 Task: Create a due date automation trigger when advanced on, on the tuesday of the week a card is due add fields with custom field "Resume" set to a date more than 1 working days ago at 11:00 AM.
Action: Mouse moved to (931, 68)
Screenshot: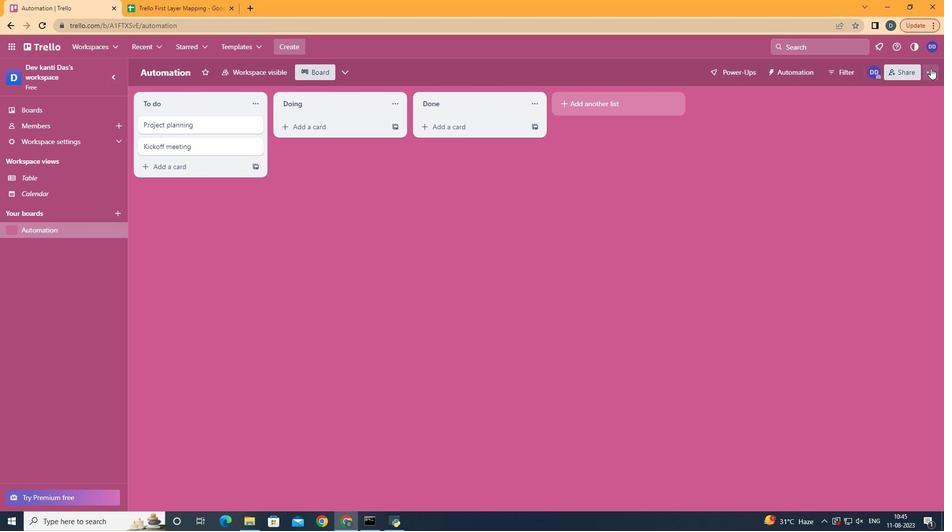 
Action: Mouse pressed left at (931, 68)
Screenshot: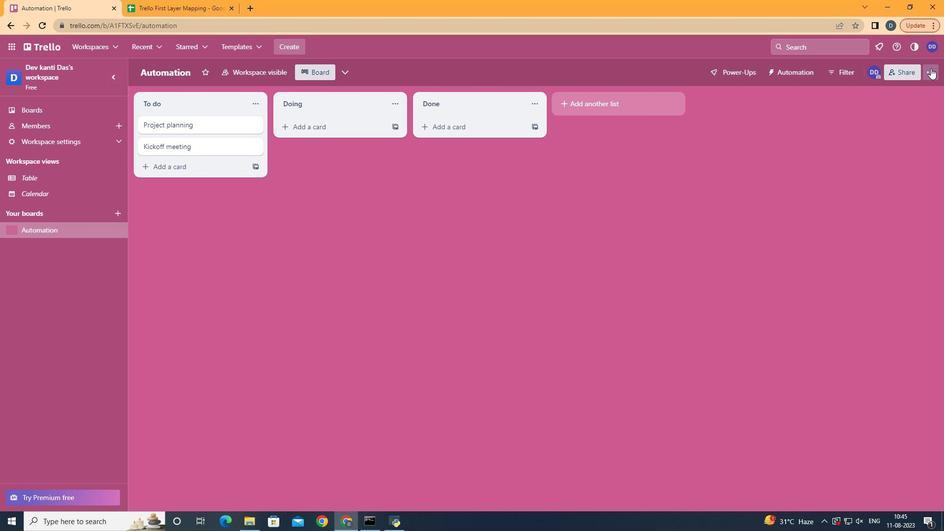 
Action: Mouse moved to (864, 202)
Screenshot: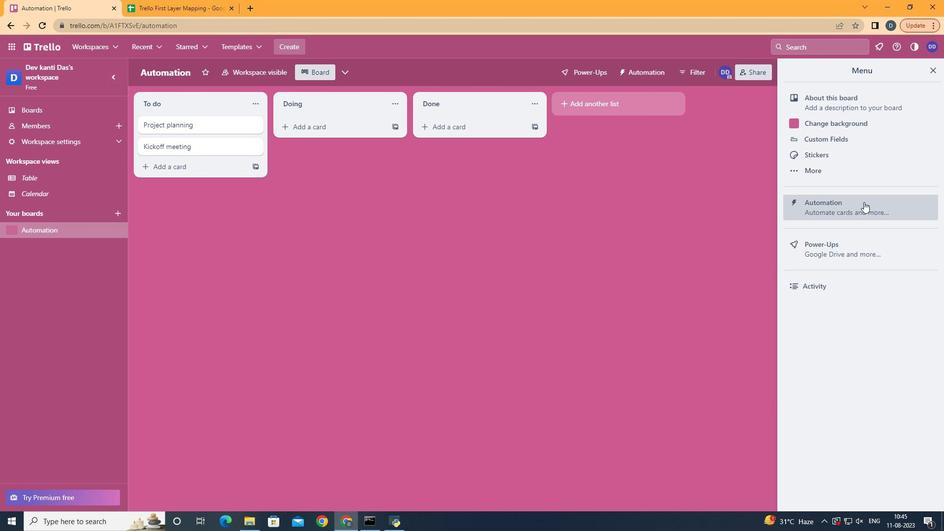 
Action: Mouse pressed left at (864, 202)
Screenshot: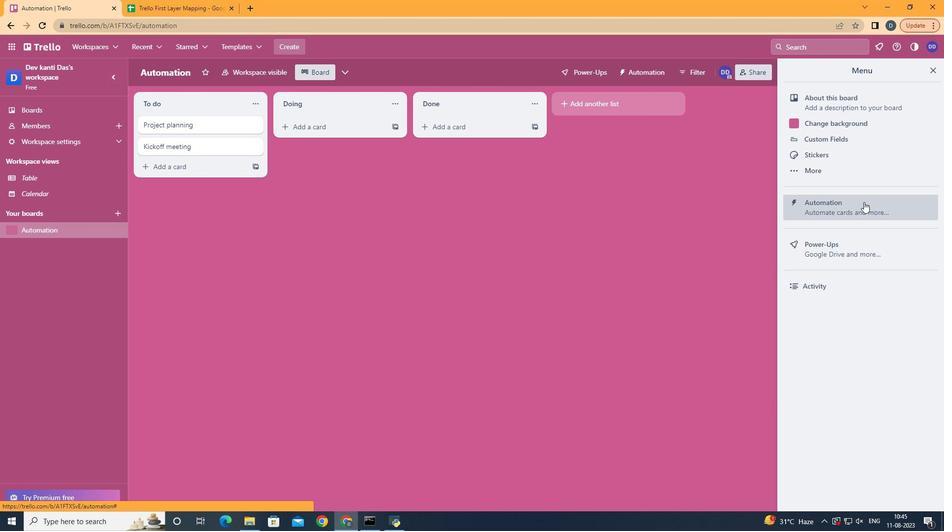 
Action: Mouse moved to (174, 194)
Screenshot: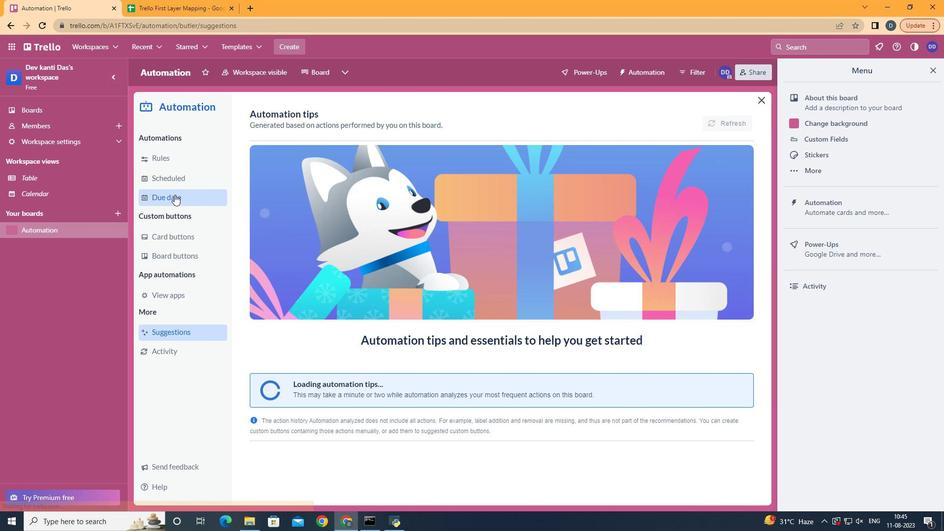 
Action: Mouse pressed left at (174, 194)
Screenshot: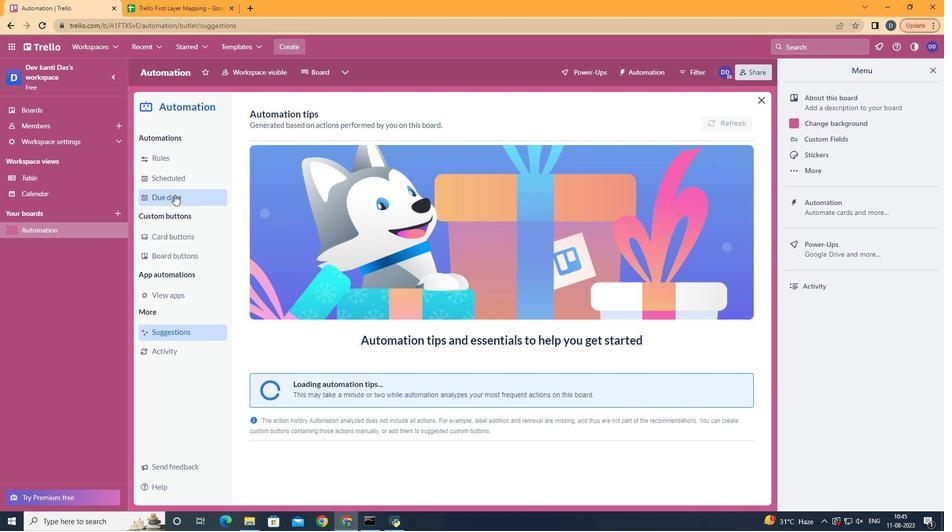 
Action: Mouse moved to (688, 115)
Screenshot: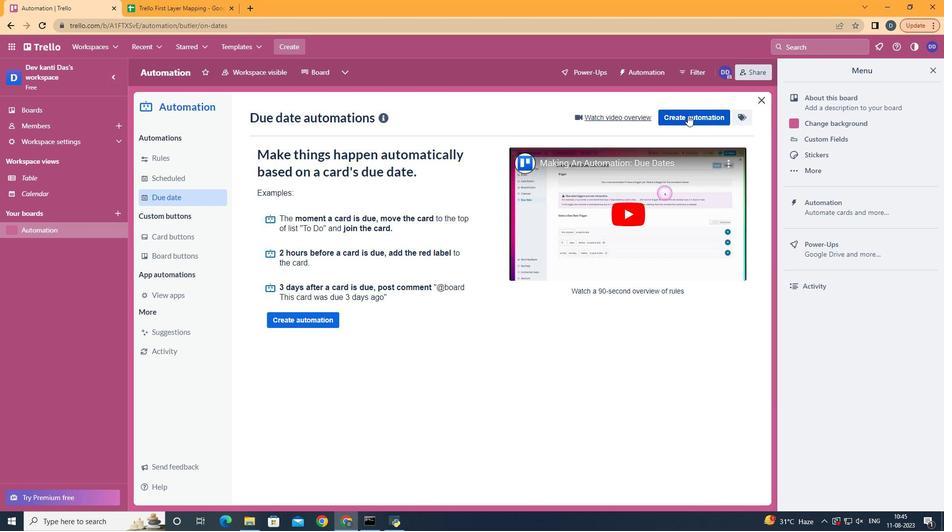 
Action: Mouse pressed left at (688, 115)
Screenshot: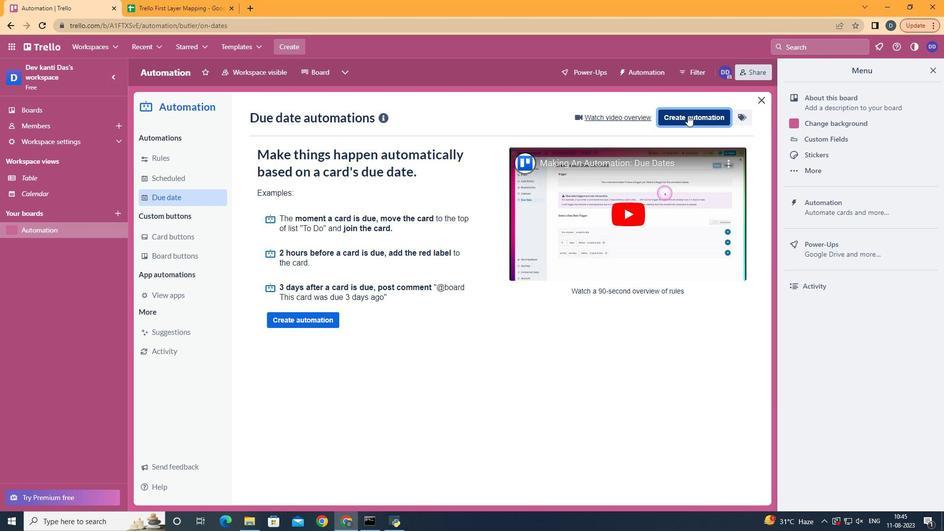 
Action: Mouse moved to (526, 211)
Screenshot: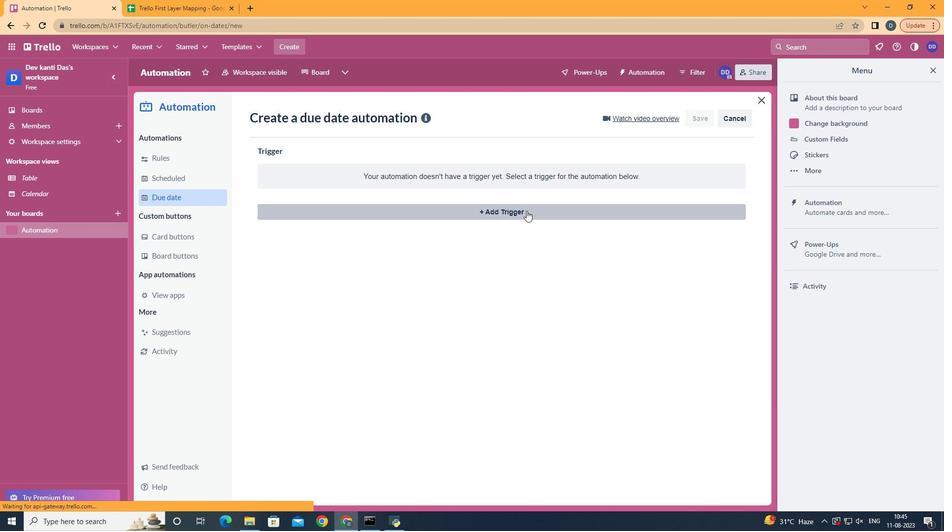 
Action: Mouse pressed left at (526, 211)
Screenshot: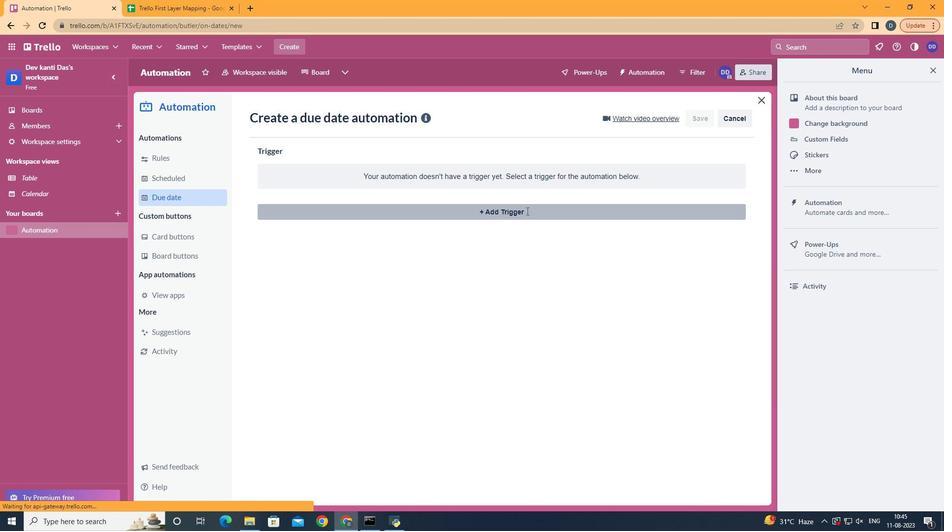 
Action: Mouse moved to (324, 276)
Screenshot: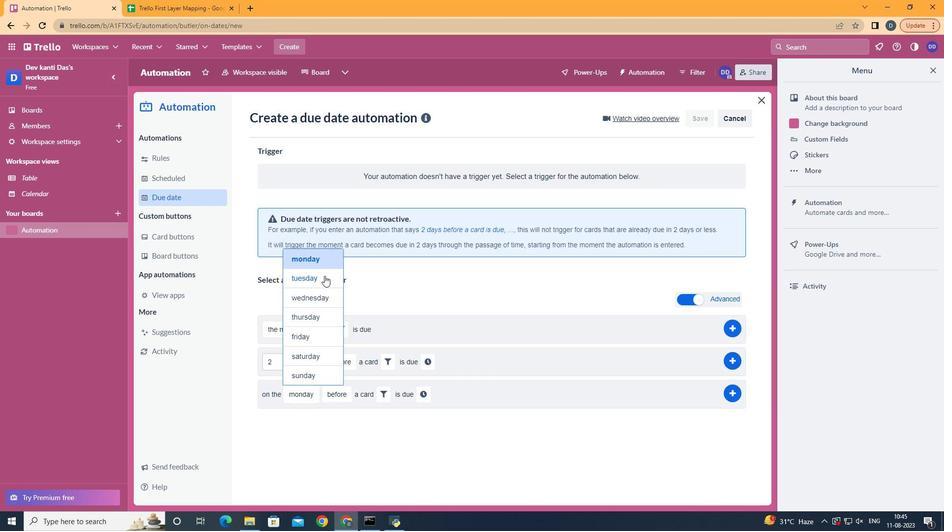 
Action: Mouse pressed left at (324, 276)
Screenshot: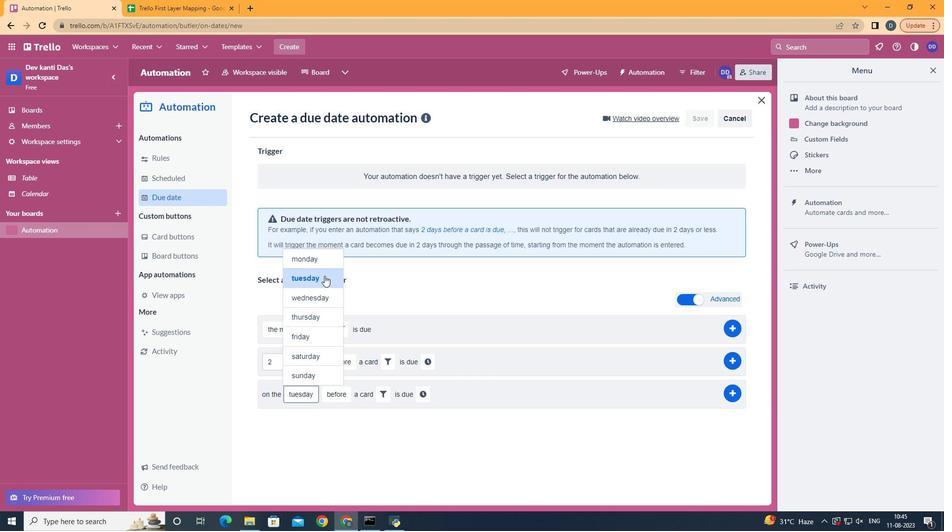 
Action: Mouse moved to (348, 449)
Screenshot: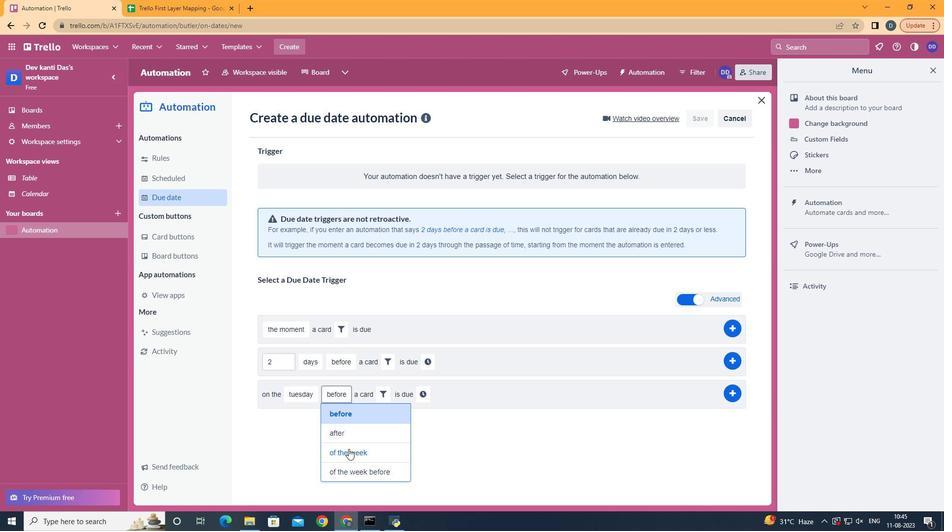 
Action: Mouse pressed left at (348, 449)
Screenshot: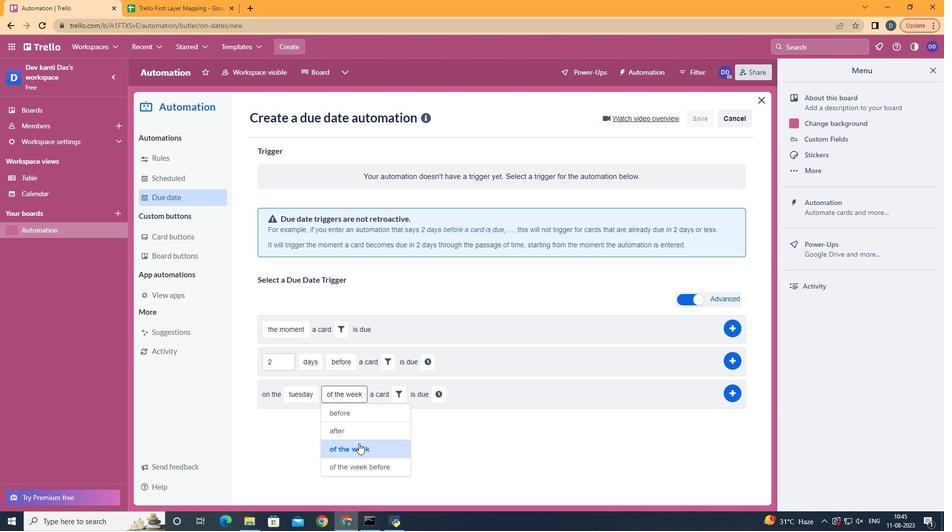 
Action: Mouse moved to (400, 396)
Screenshot: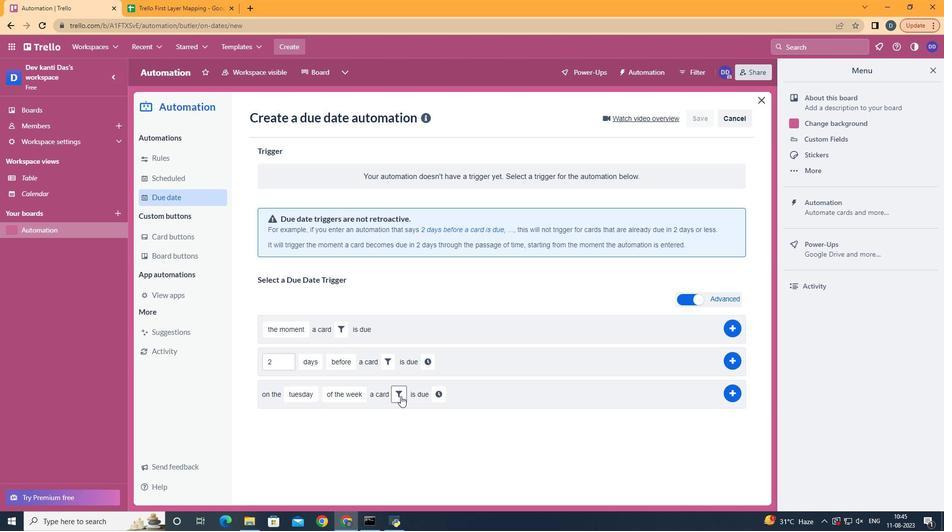 
Action: Mouse pressed left at (400, 396)
Screenshot: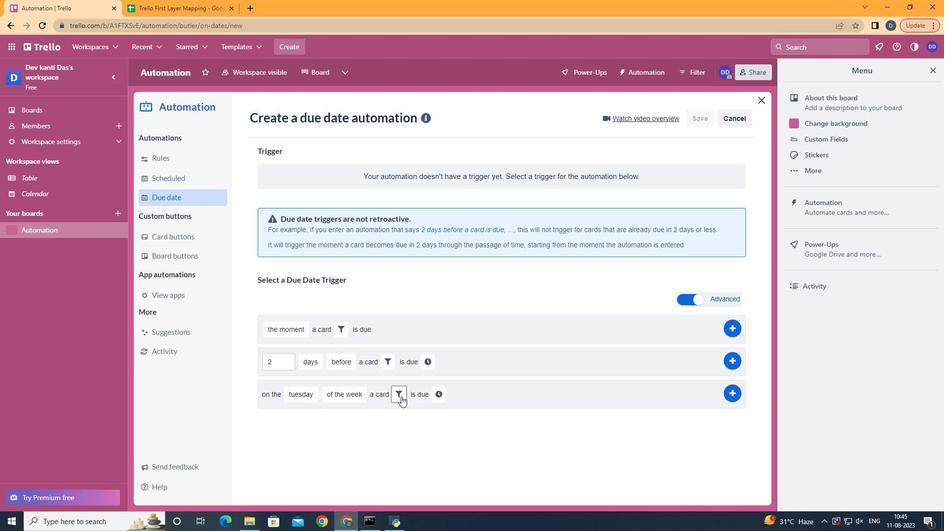 
Action: Mouse moved to (563, 421)
Screenshot: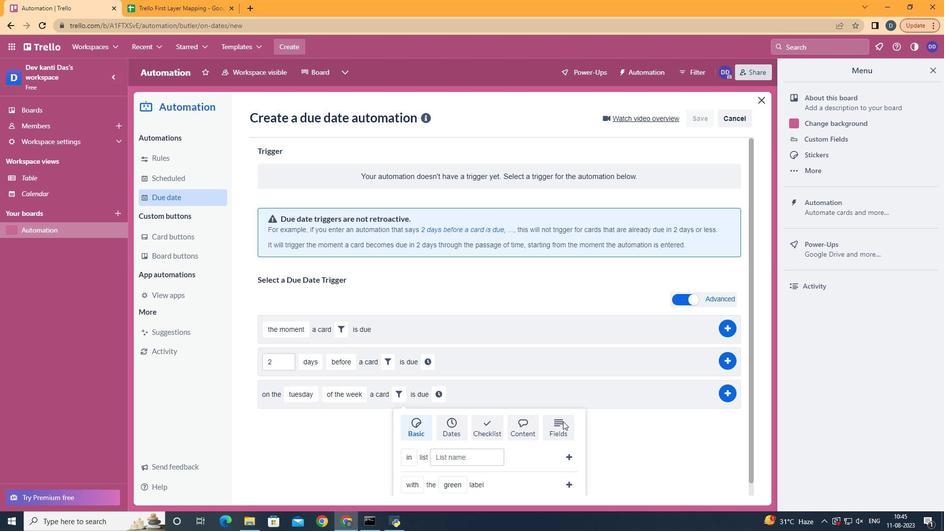 
Action: Mouse pressed left at (563, 421)
Screenshot: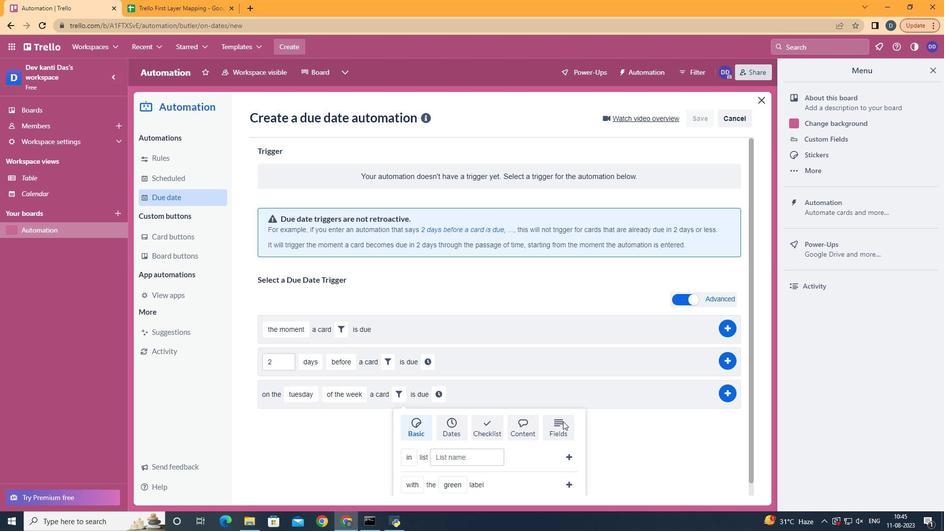 
Action: Mouse scrolled (563, 421) with delta (0, 0)
Screenshot: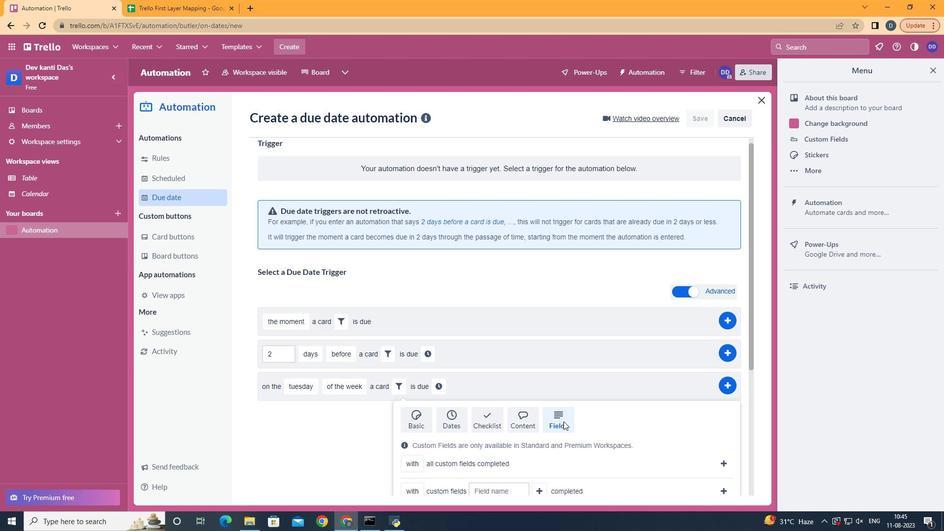 
Action: Mouse scrolled (563, 421) with delta (0, 0)
Screenshot: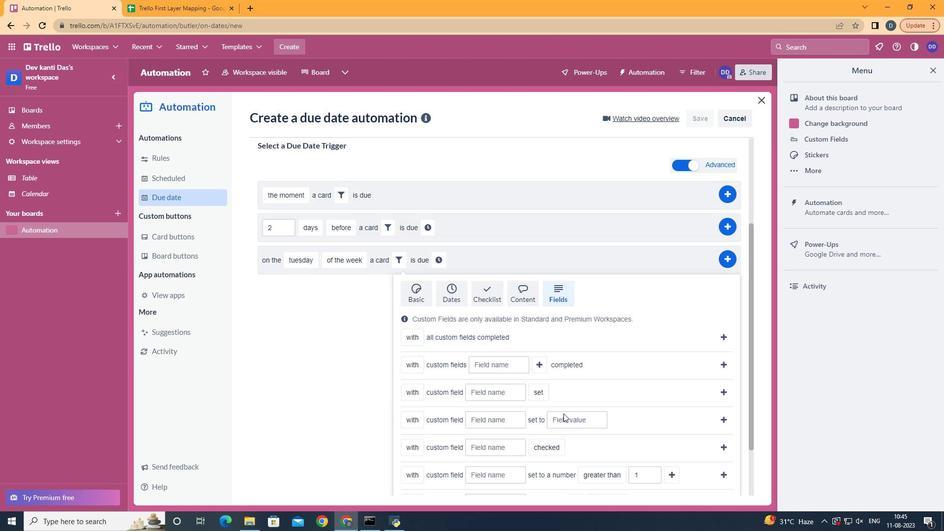 
Action: Mouse scrolled (563, 421) with delta (0, 0)
Screenshot: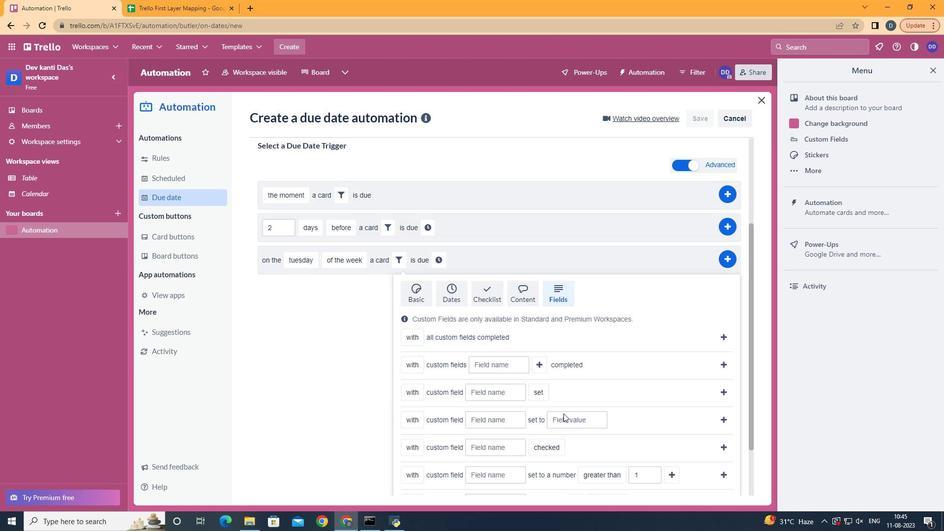 
Action: Mouse scrolled (563, 421) with delta (0, 0)
Screenshot: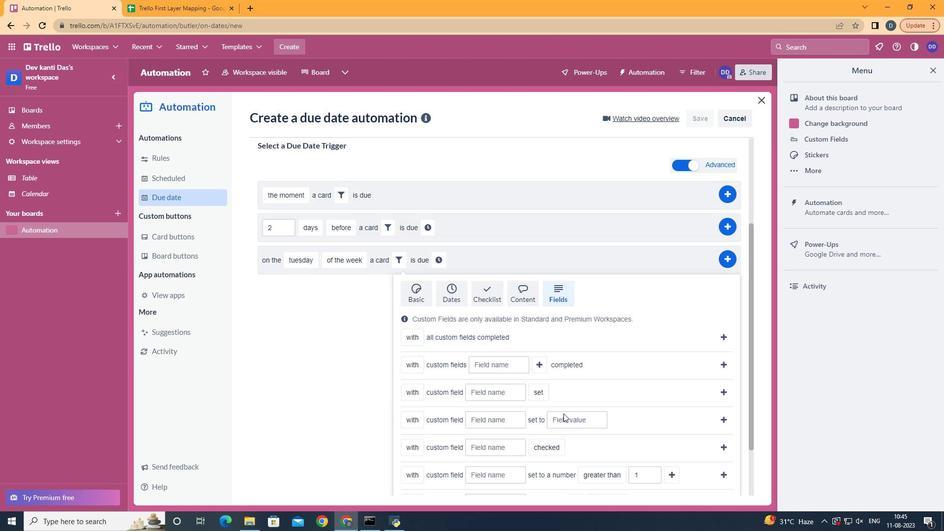 
Action: Mouse scrolled (563, 421) with delta (0, 0)
Screenshot: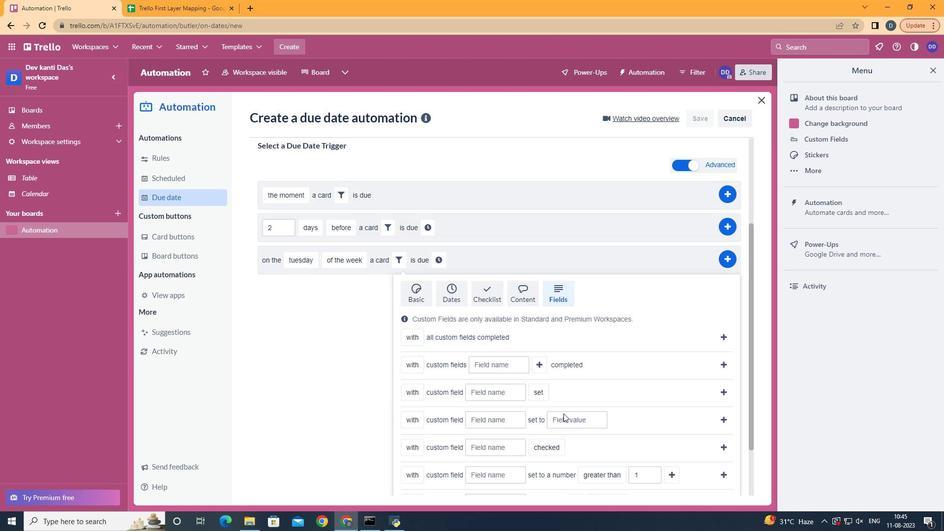 
Action: Mouse moved to (484, 463)
Screenshot: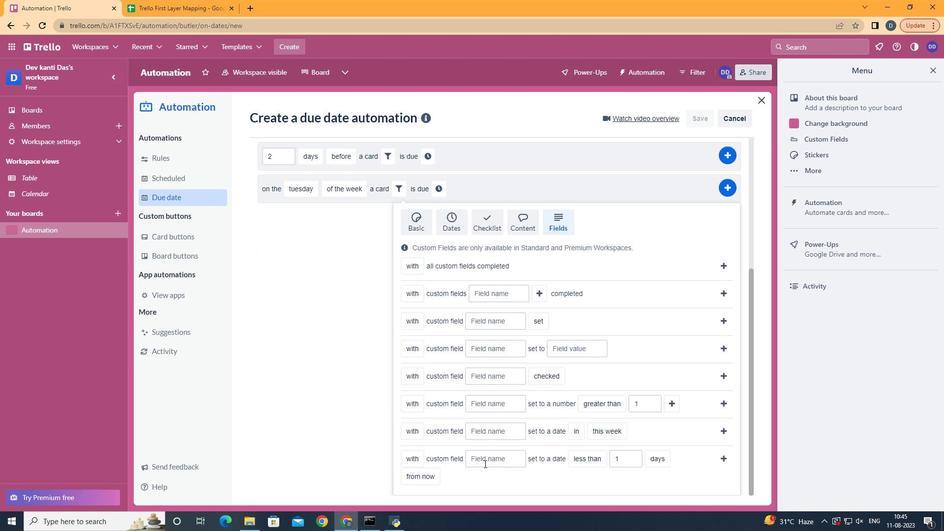 
Action: Mouse pressed left at (484, 463)
Screenshot: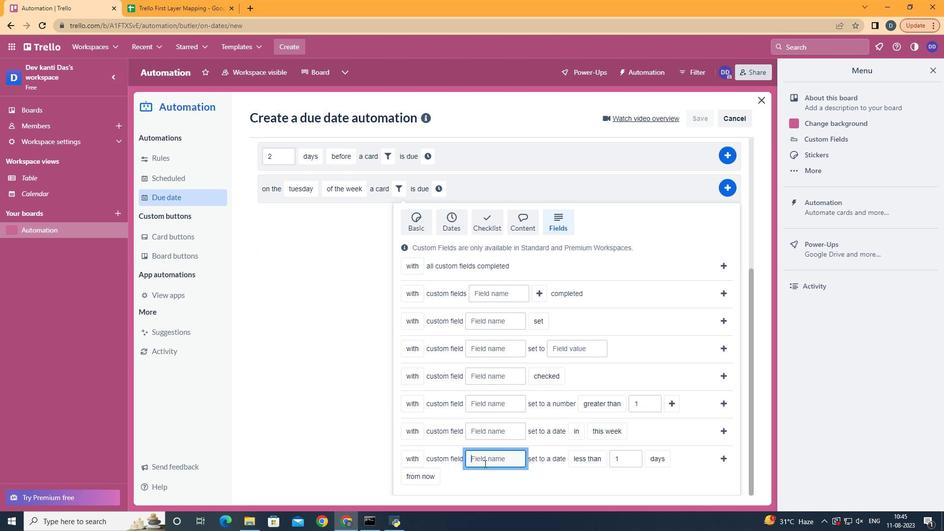 
Action: Mouse moved to (482, 464)
Screenshot: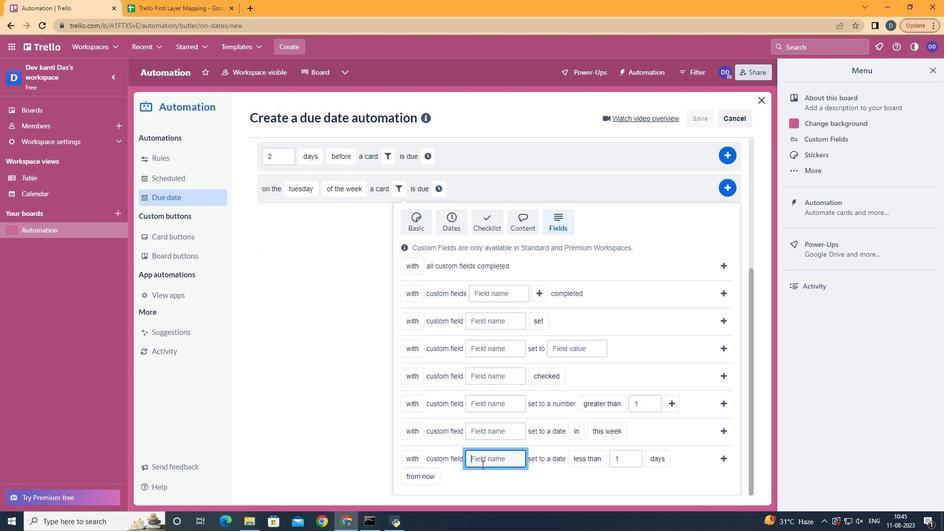 
Action: Key pressed <Key.shift>Resume
Screenshot: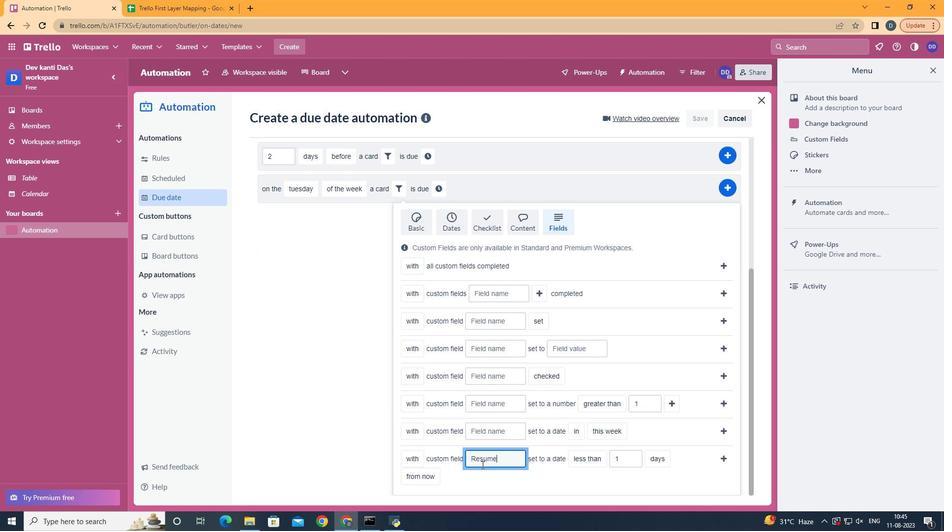 
Action: Mouse moved to (586, 408)
Screenshot: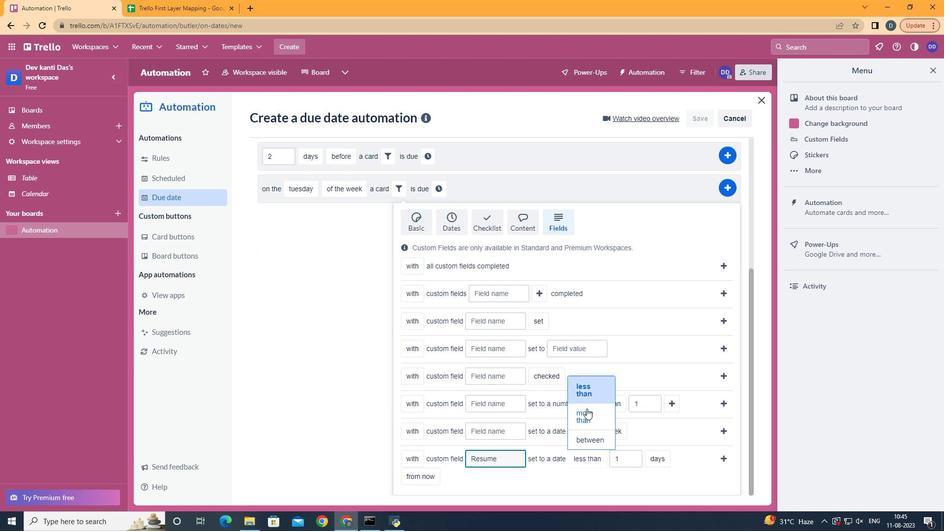 
Action: Mouse pressed left at (586, 408)
Screenshot: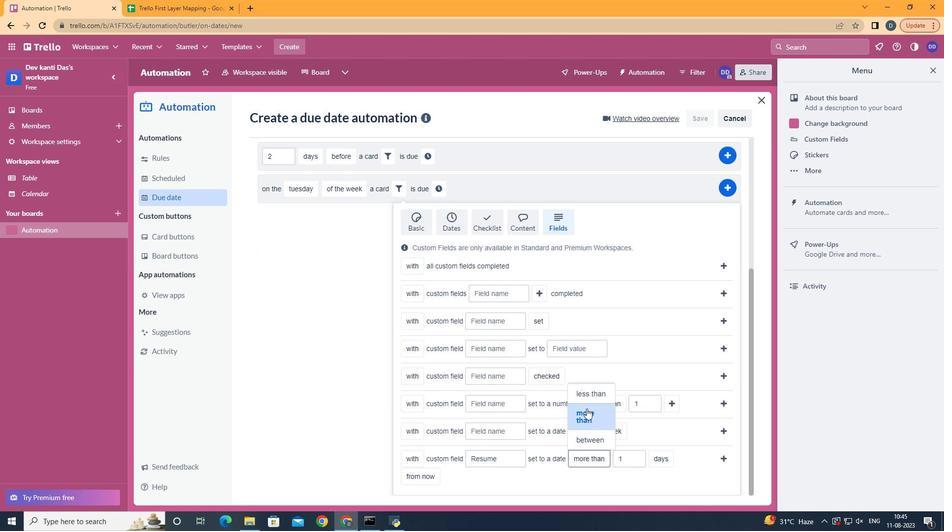 
Action: Mouse moved to (666, 441)
Screenshot: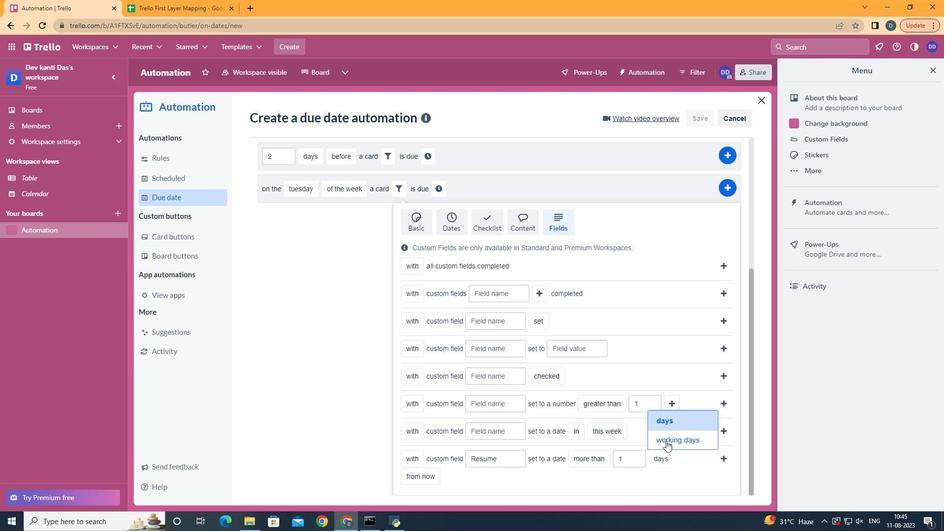 
Action: Mouse pressed left at (666, 441)
Screenshot: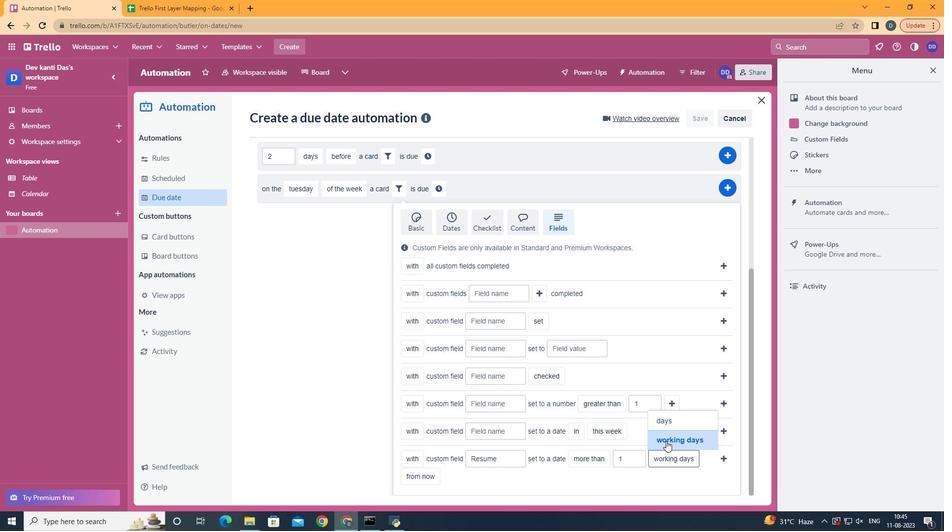 
Action: Mouse moved to (436, 458)
Screenshot: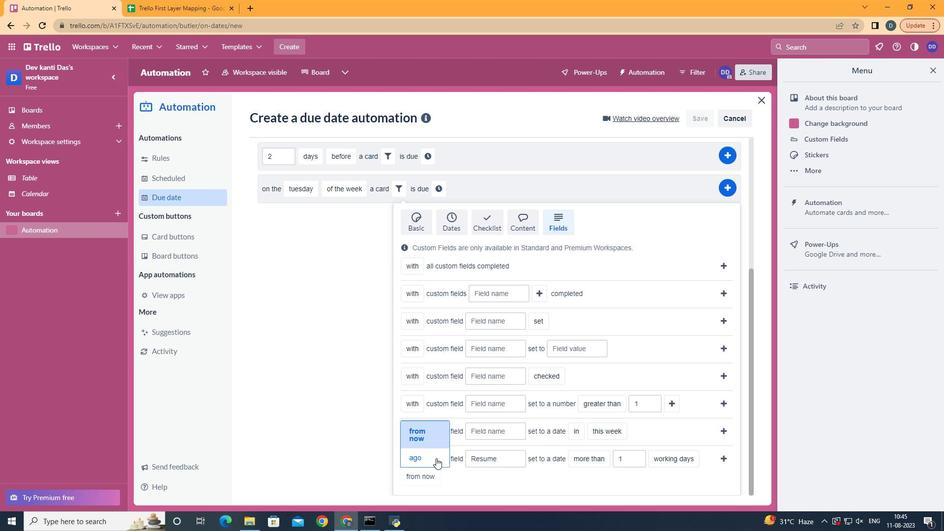 
Action: Mouse pressed left at (436, 458)
Screenshot: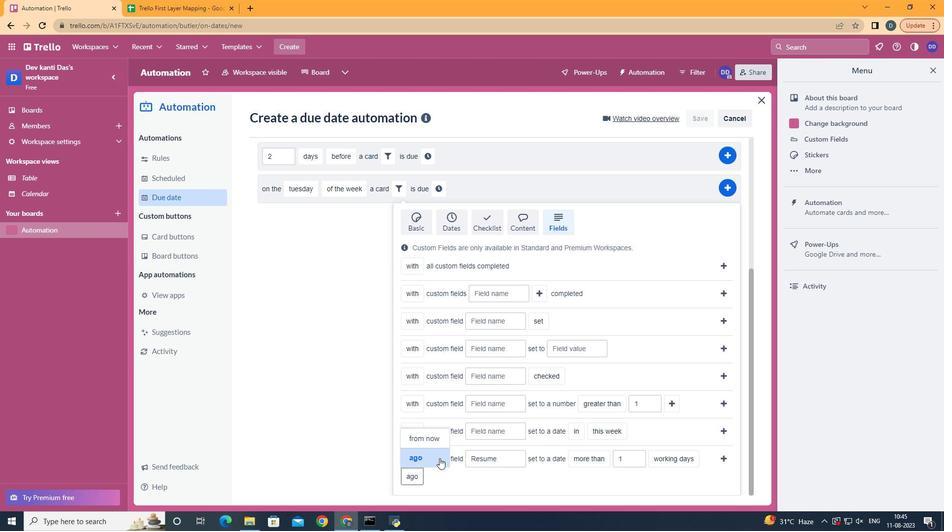 
Action: Mouse moved to (719, 460)
Screenshot: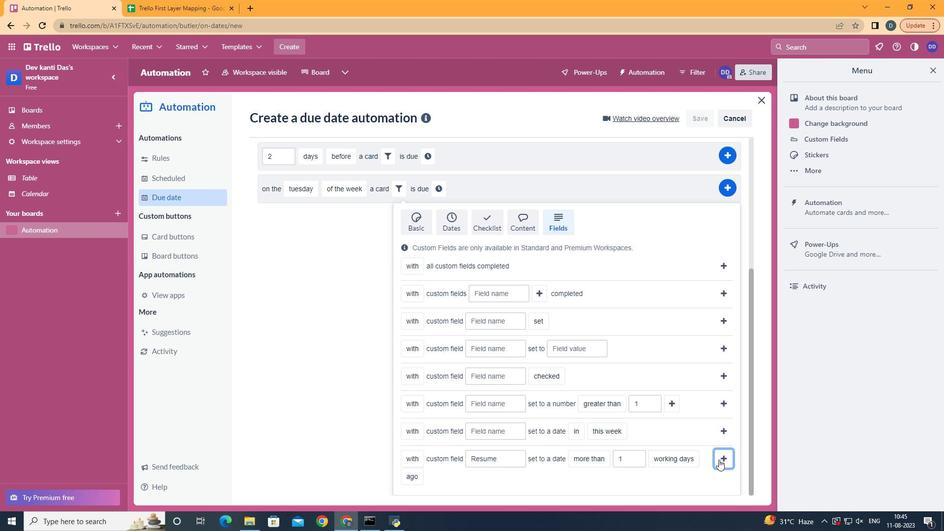 
Action: Mouse pressed left at (719, 460)
Screenshot: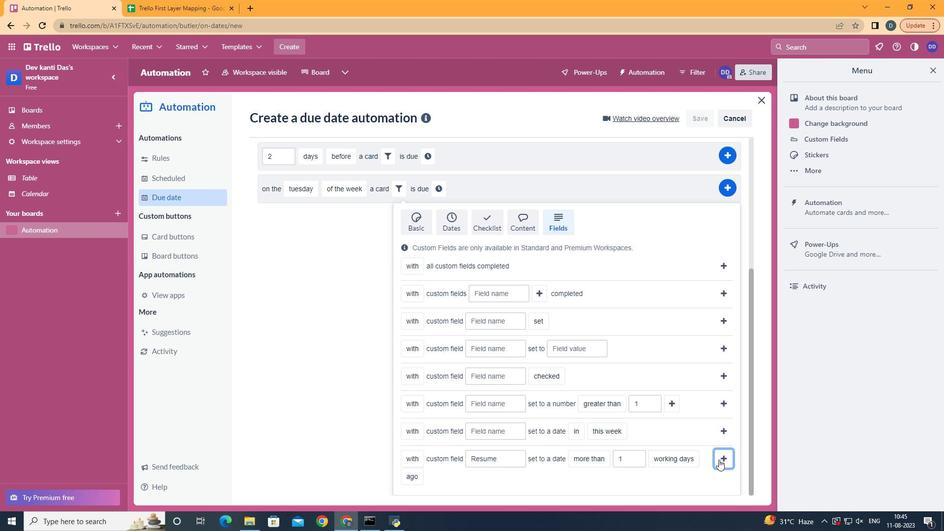 
Action: Mouse moved to (678, 394)
Screenshot: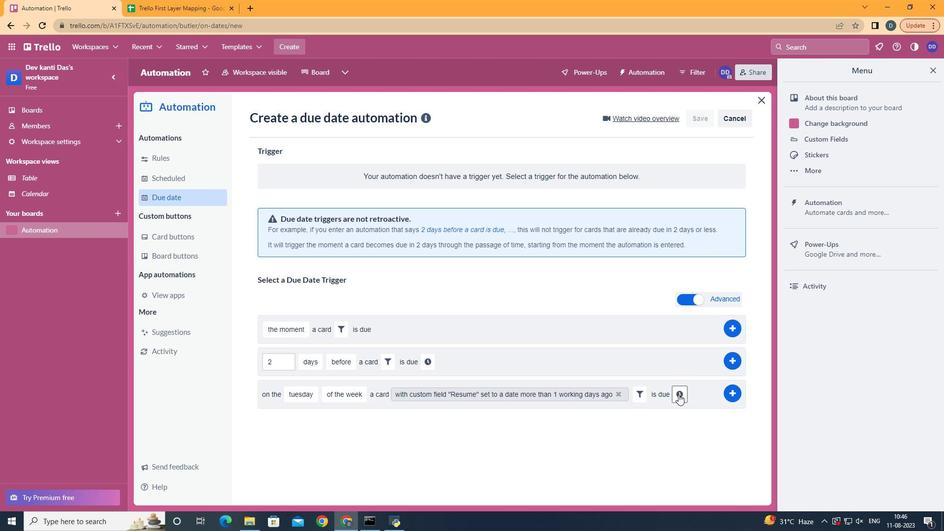 
Action: Mouse pressed left at (678, 394)
Screenshot: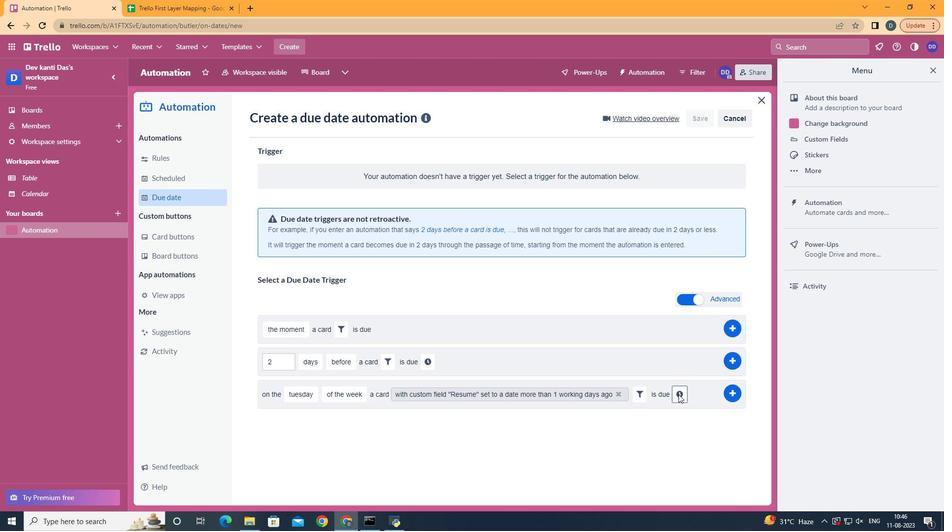 
Action: Mouse moved to (303, 413)
Screenshot: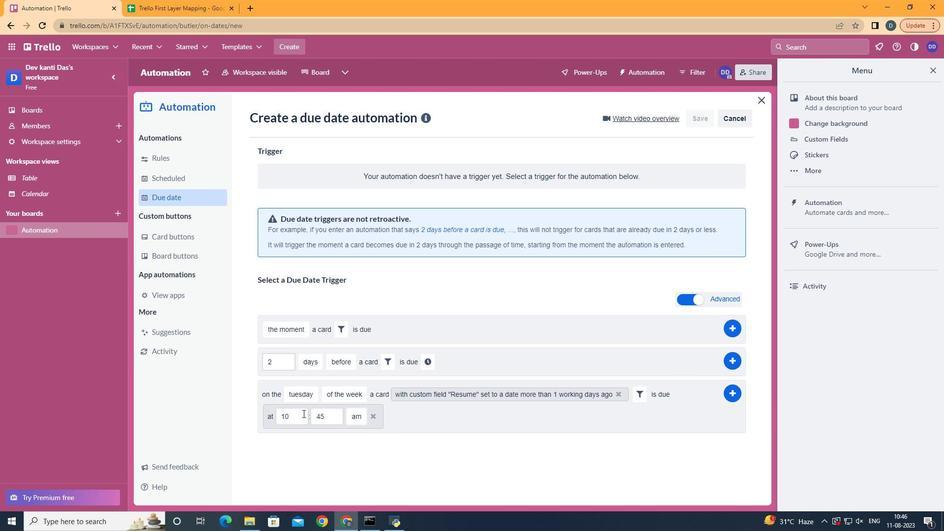 
Action: Mouse pressed left at (303, 413)
Screenshot: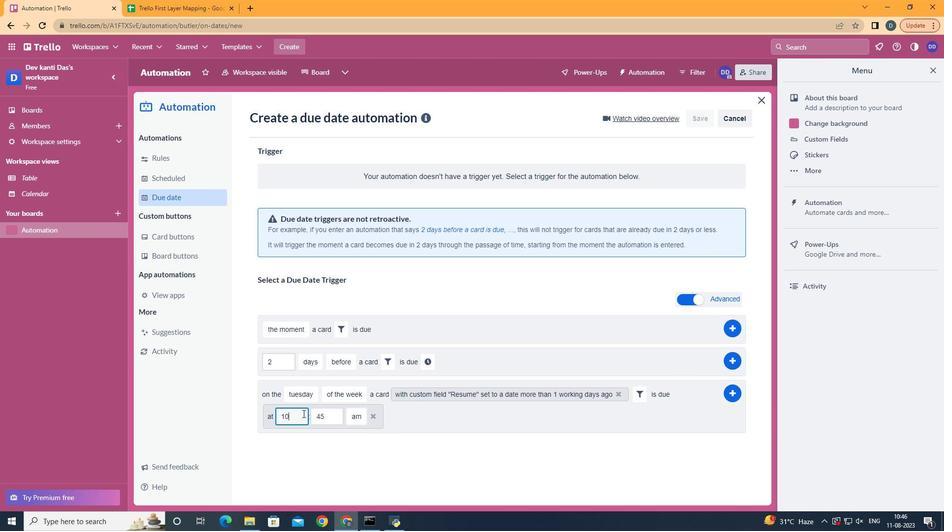 
Action: Key pressed <Key.backspace>1
Screenshot: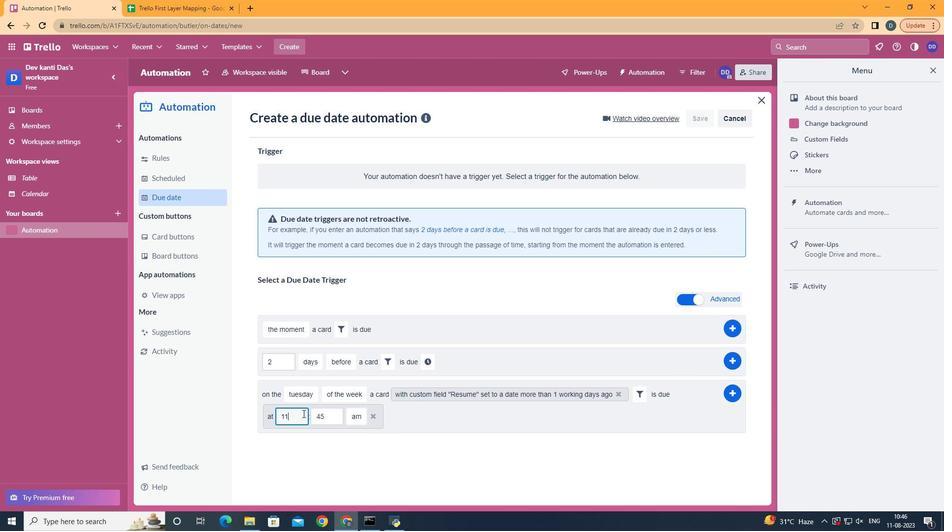 
Action: Mouse moved to (326, 415)
Screenshot: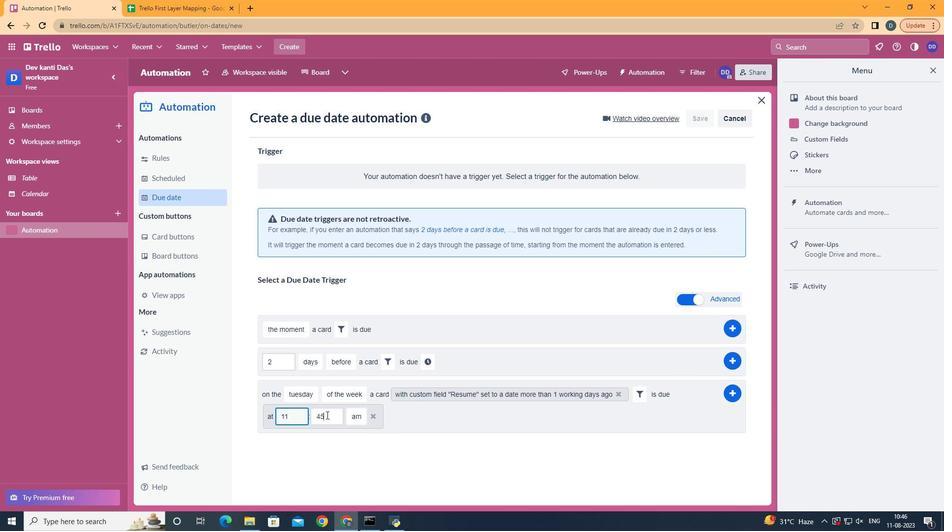 
Action: Mouse pressed left at (326, 415)
Screenshot: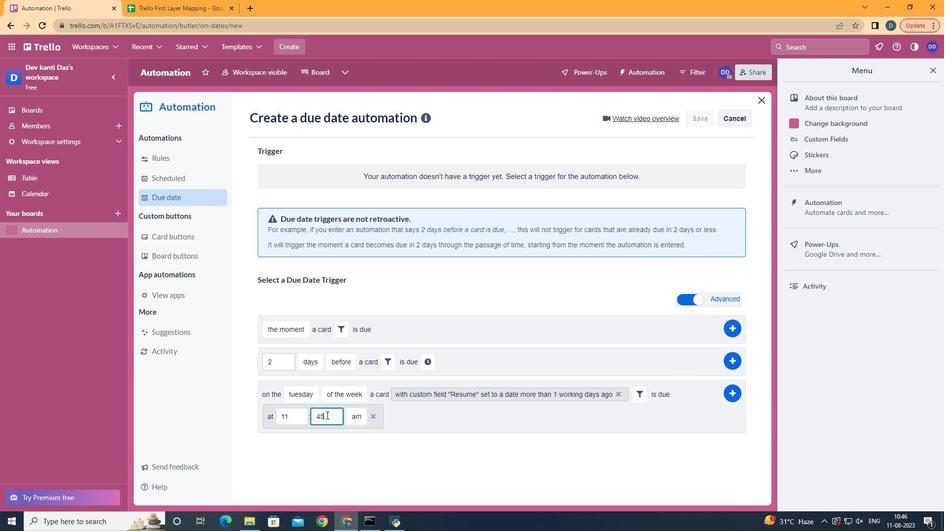 
Action: Key pressed <Key.backspace><Key.backspace>00
Screenshot: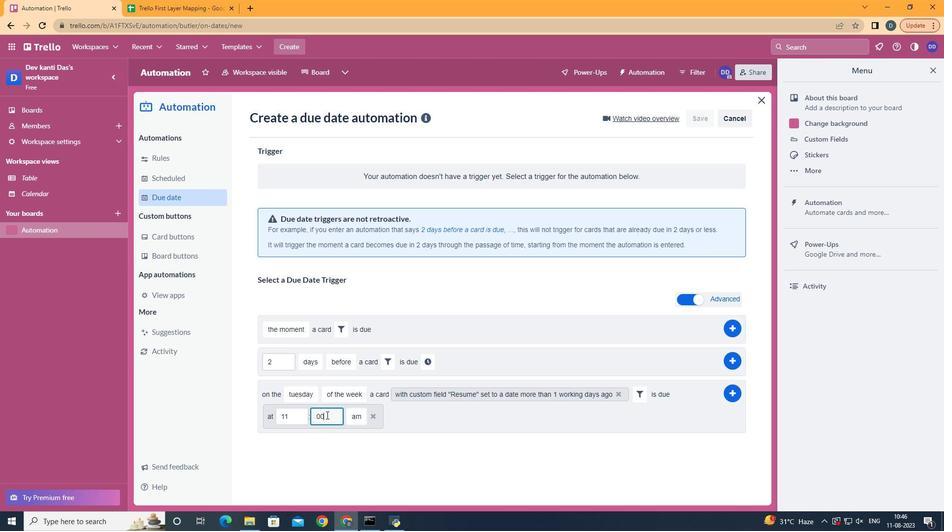 
Action: Mouse moved to (733, 392)
Screenshot: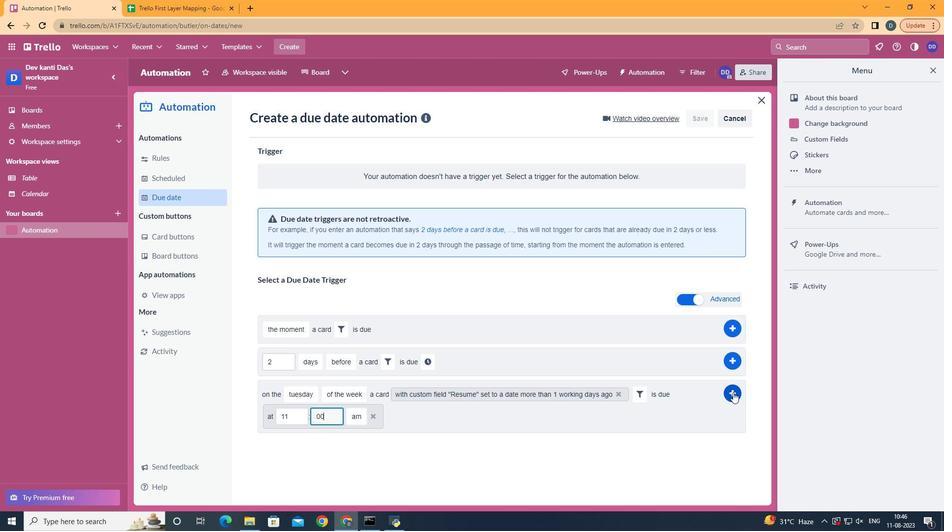 
Action: Mouse pressed left at (733, 392)
Screenshot: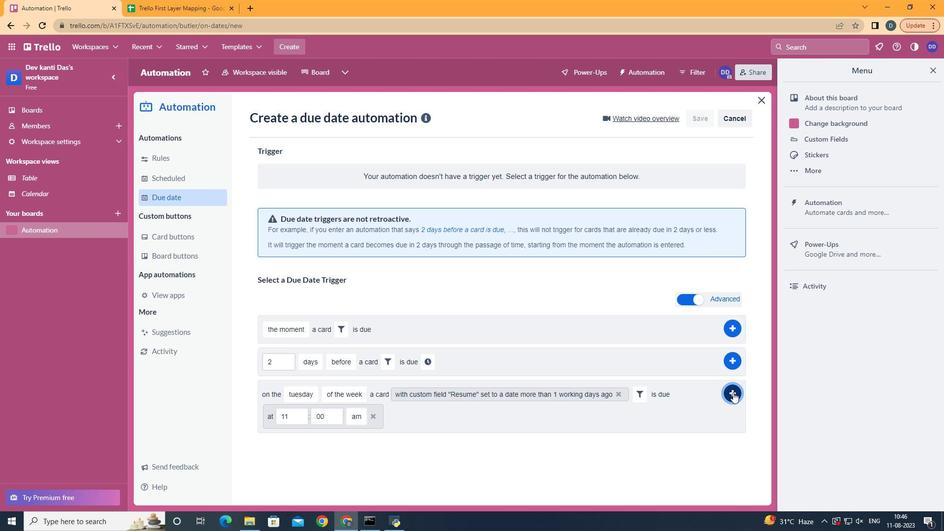 
